 Task: Schedule a meditation and mindfulness session for the 17th at 11:00 AM.
Action: Mouse moved to (115, 268)
Screenshot: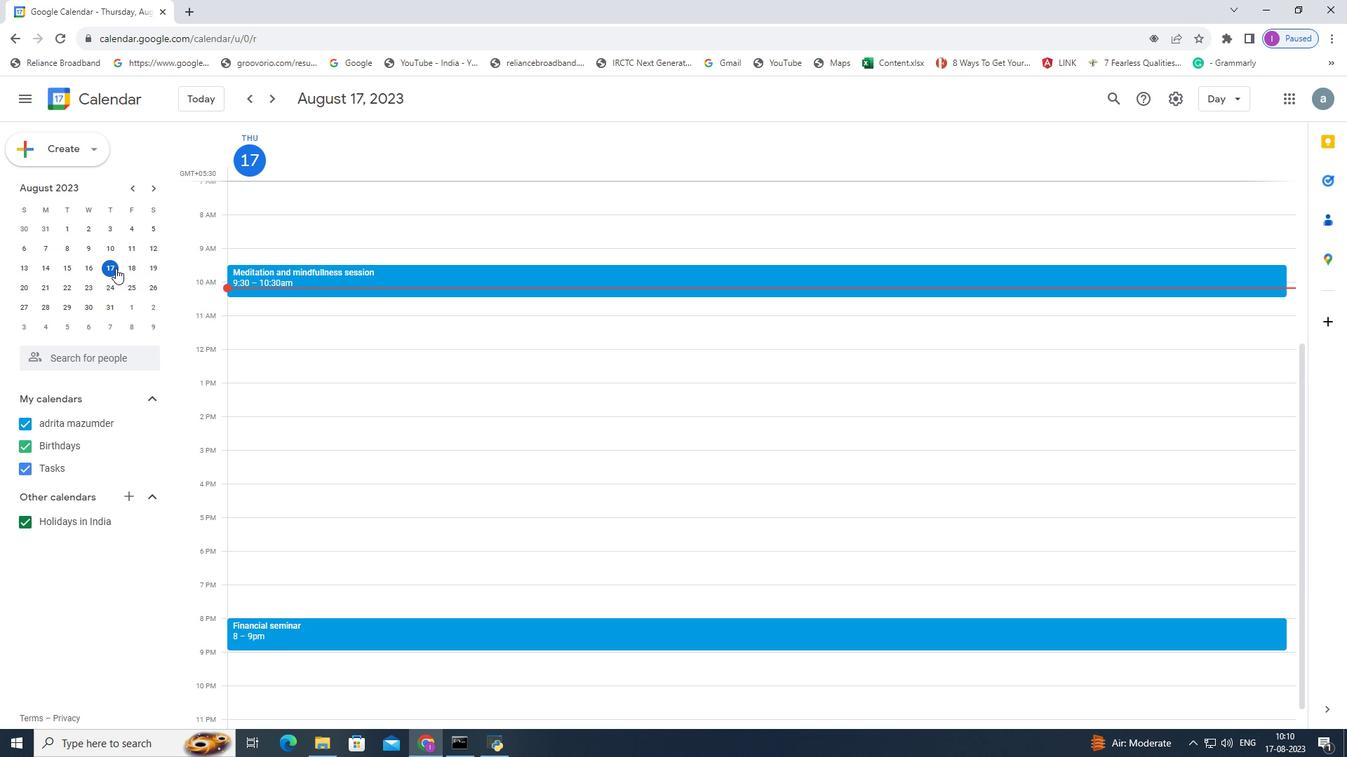 
Action: Mouse pressed left at (115, 268)
Screenshot: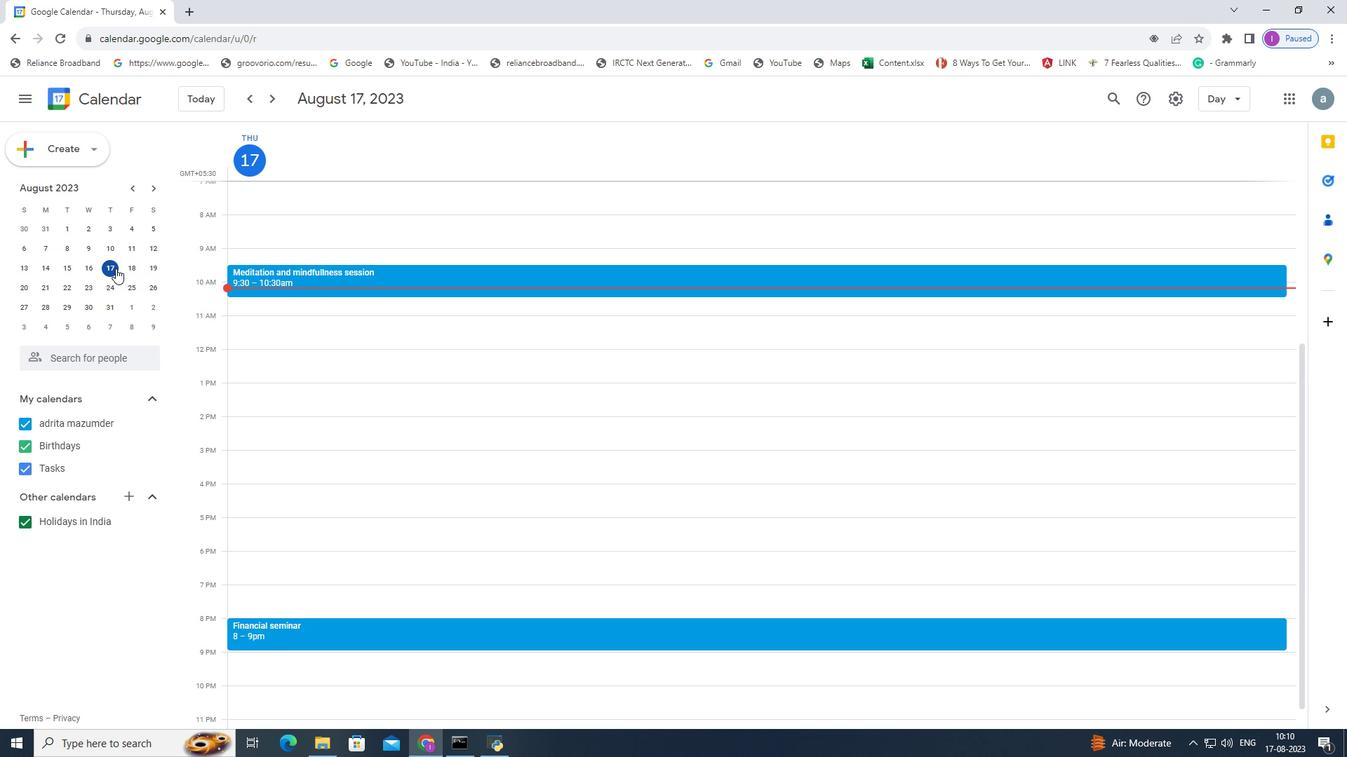 
Action: Mouse pressed left at (115, 268)
Screenshot: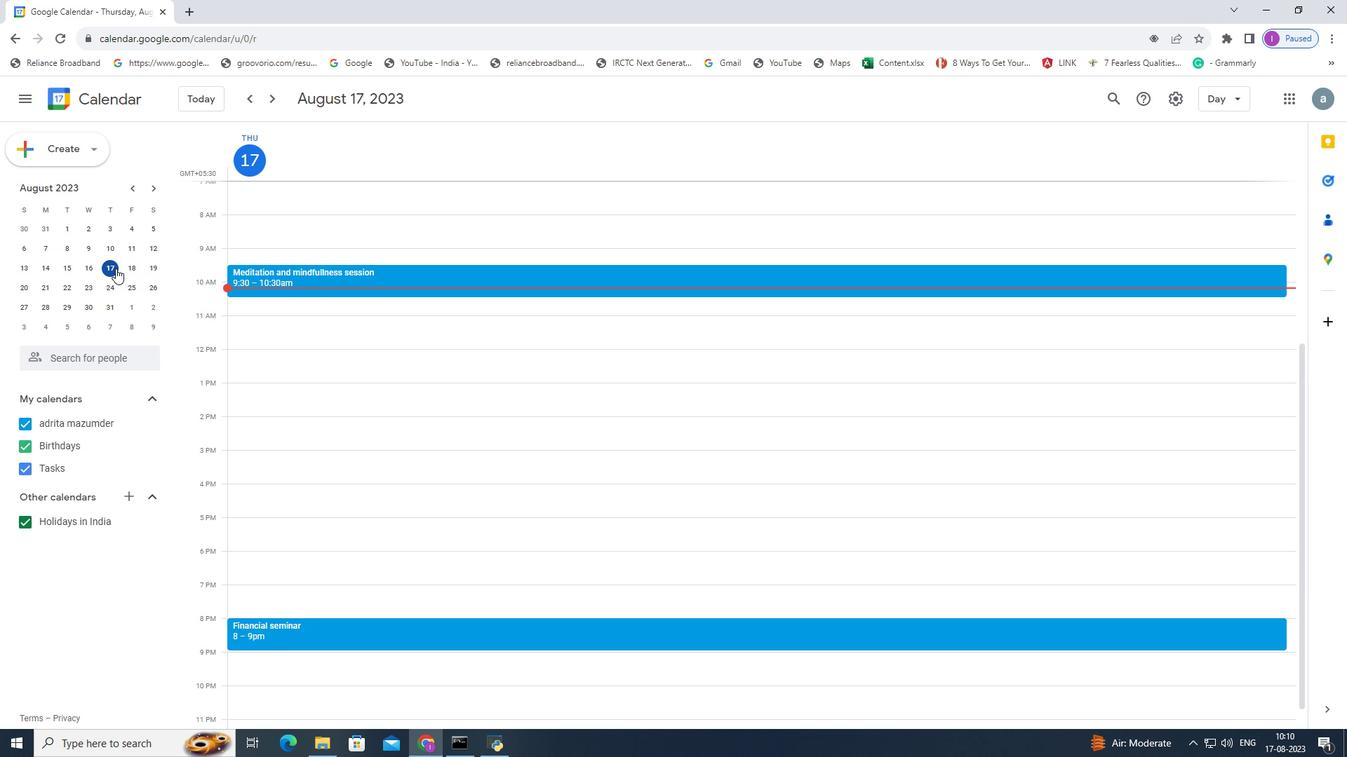 
Action: Mouse moved to (103, 265)
Screenshot: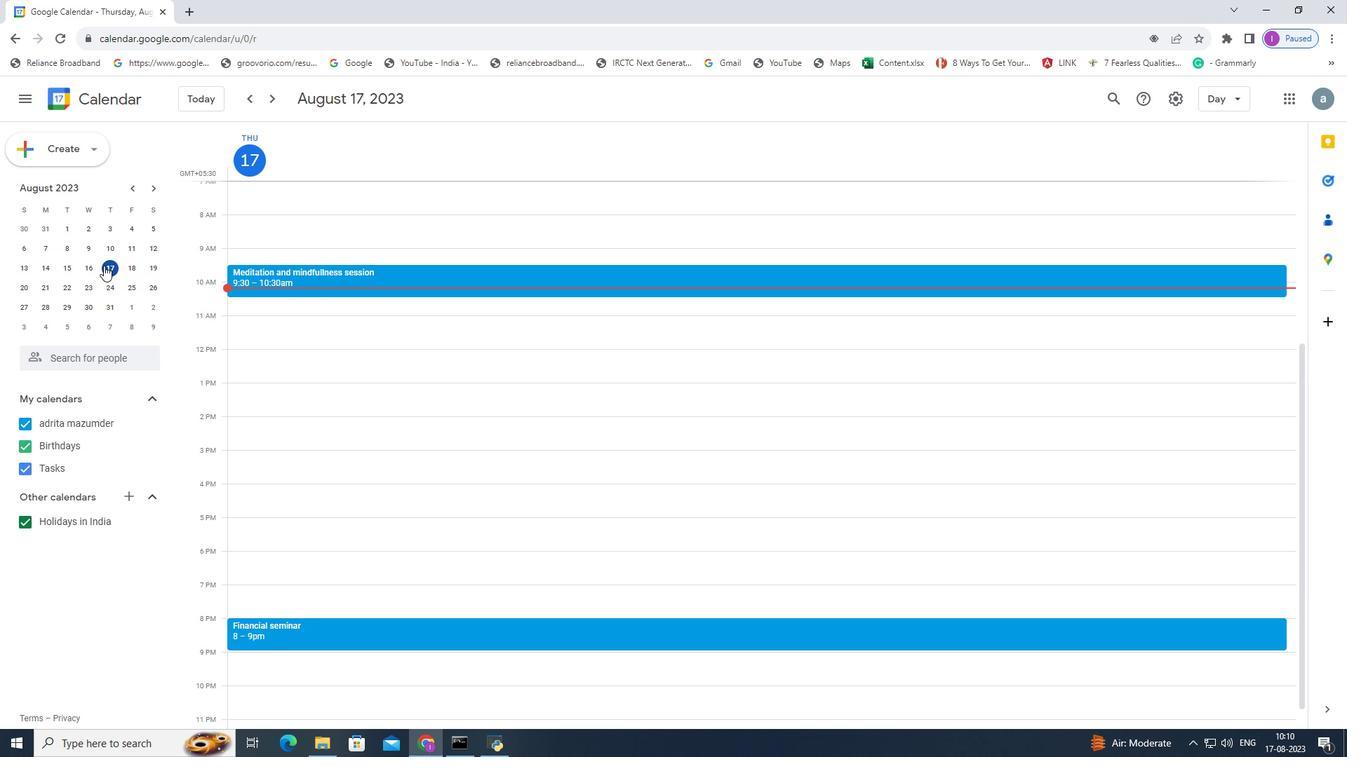 
Action: Mouse pressed left at (103, 265)
Screenshot: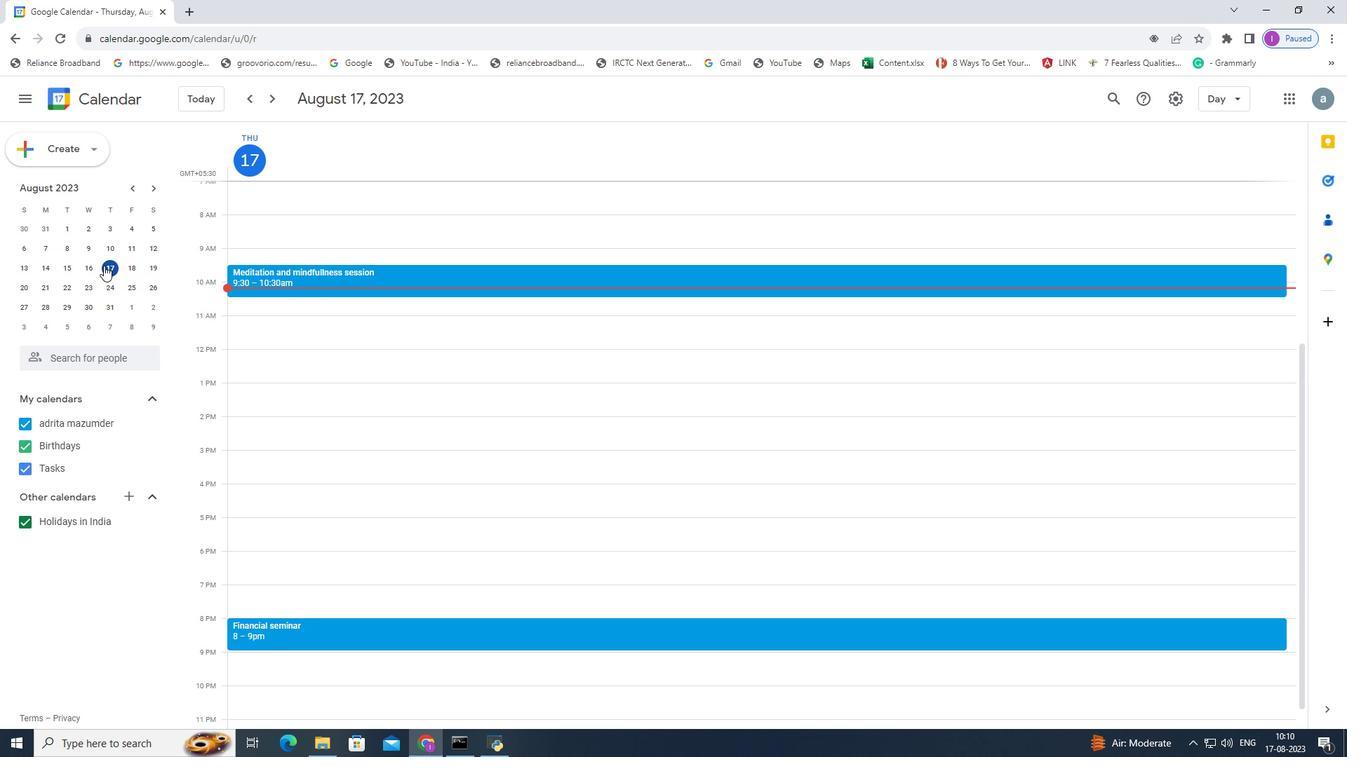 
Action: Mouse pressed left at (103, 265)
Screenshot: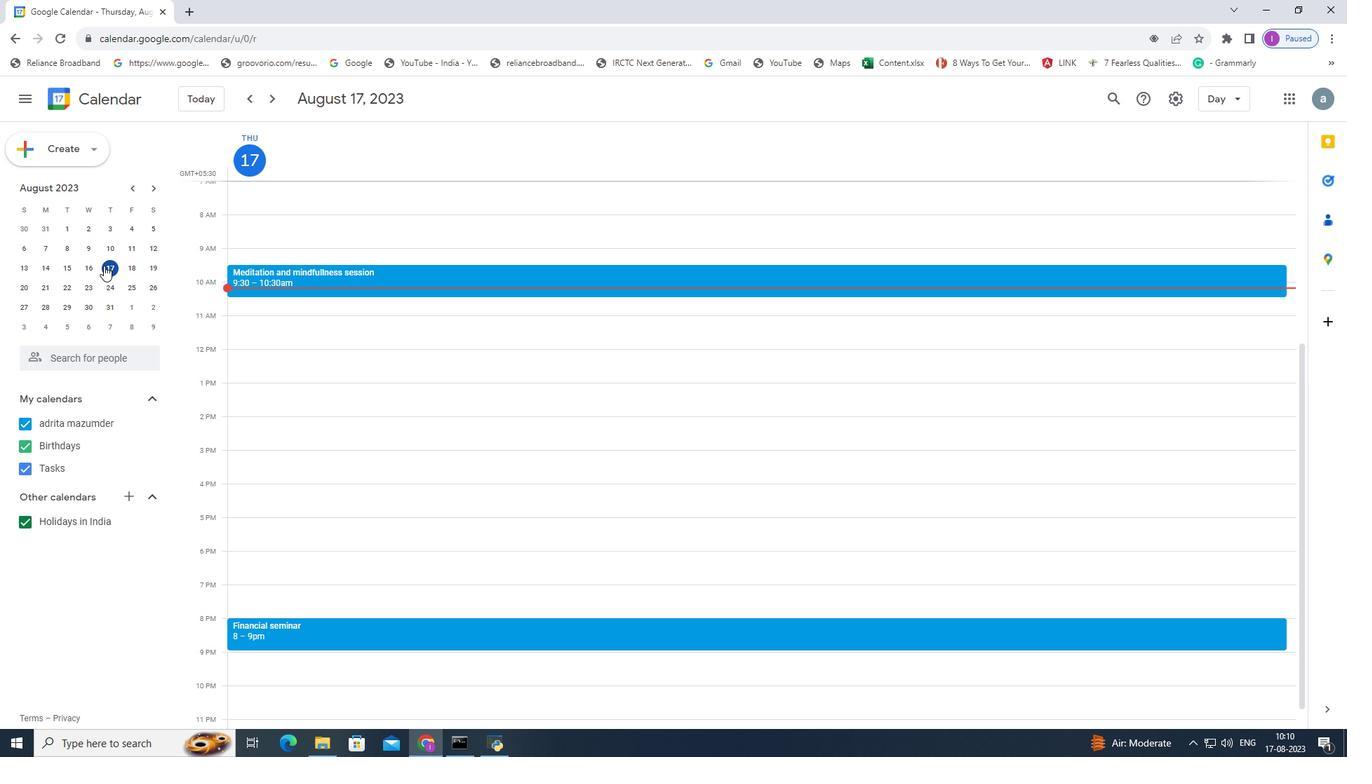 
Action: Mouse moved to (250, 310)
Screenshot: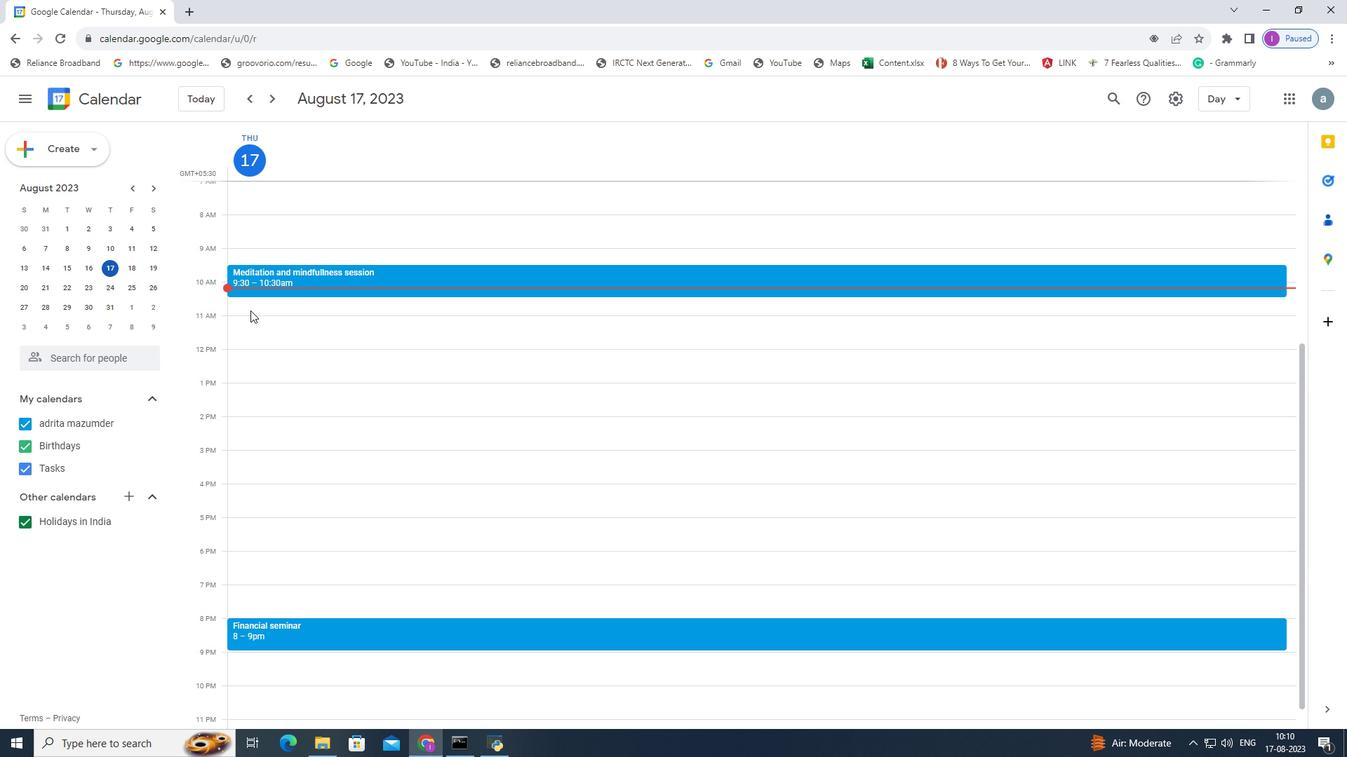 
Action: Mouse pressed left at (250, 310)
Screenshot: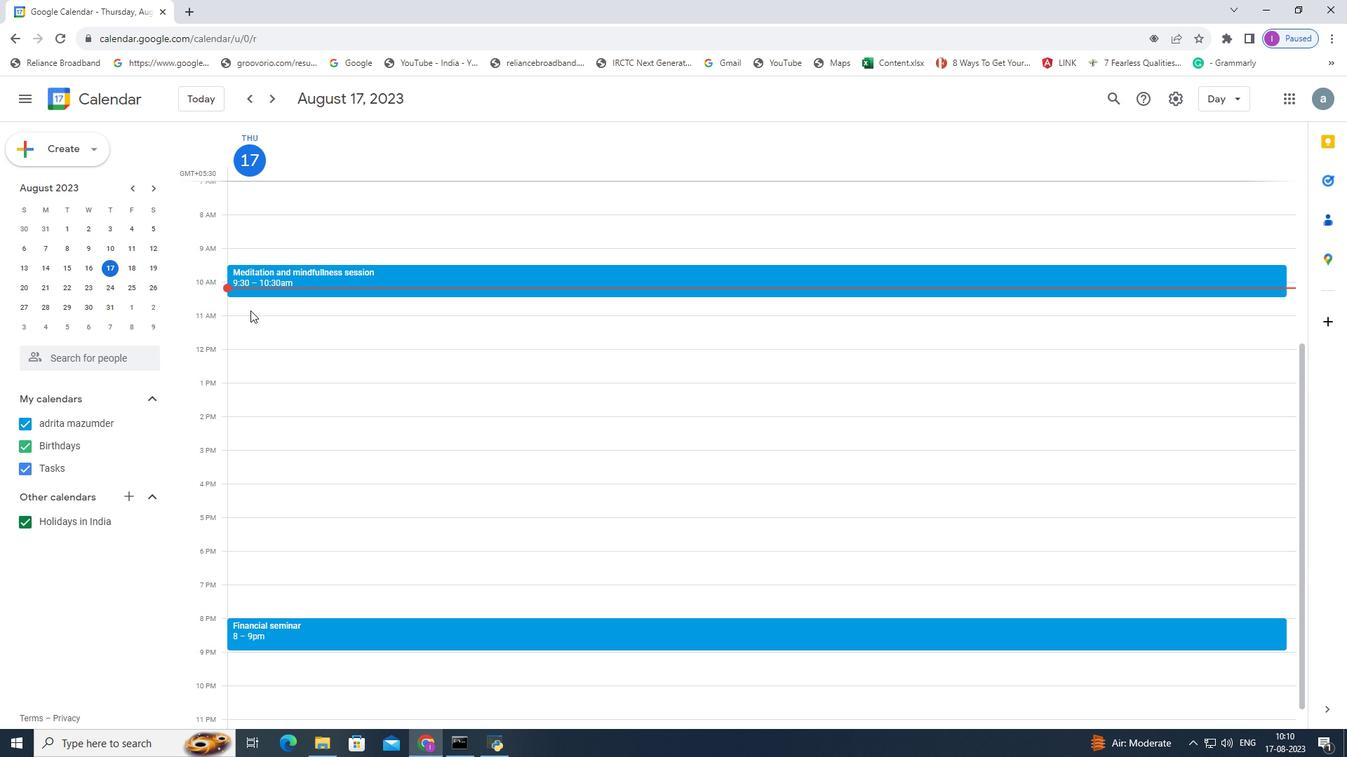 
Action: Mouse moved to (672, 275)
Screenshot: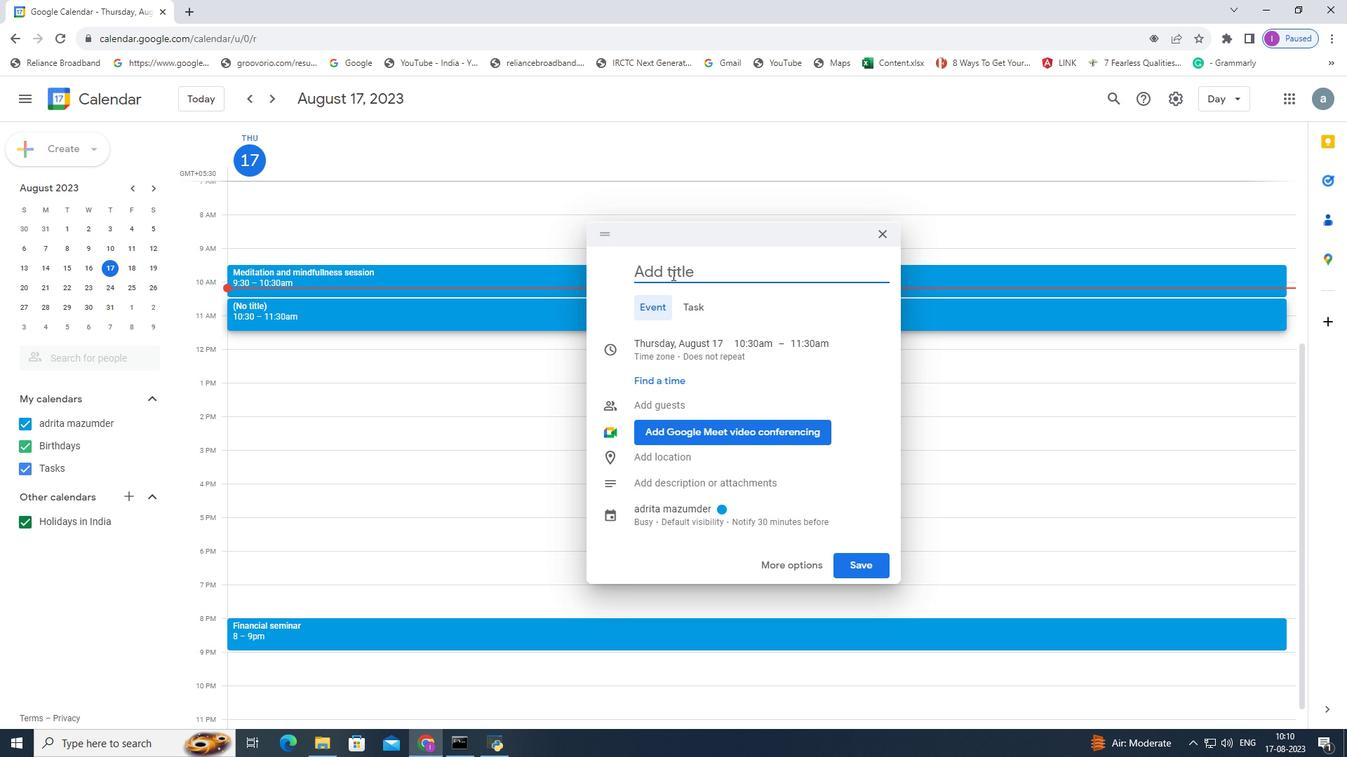
Action: Mouse pressed left at (672, 275)
Screenshot: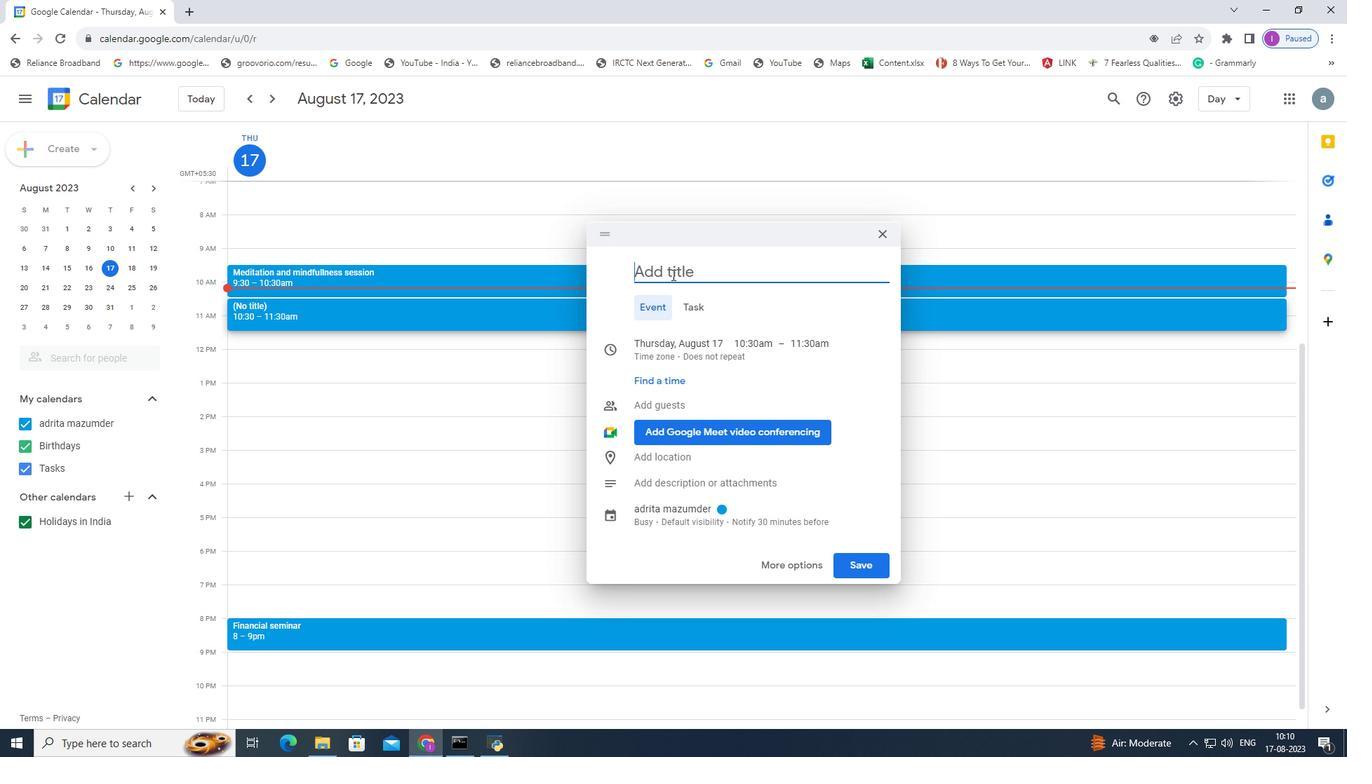 
Action: Mouse moved to (665, 264)
Screenshot: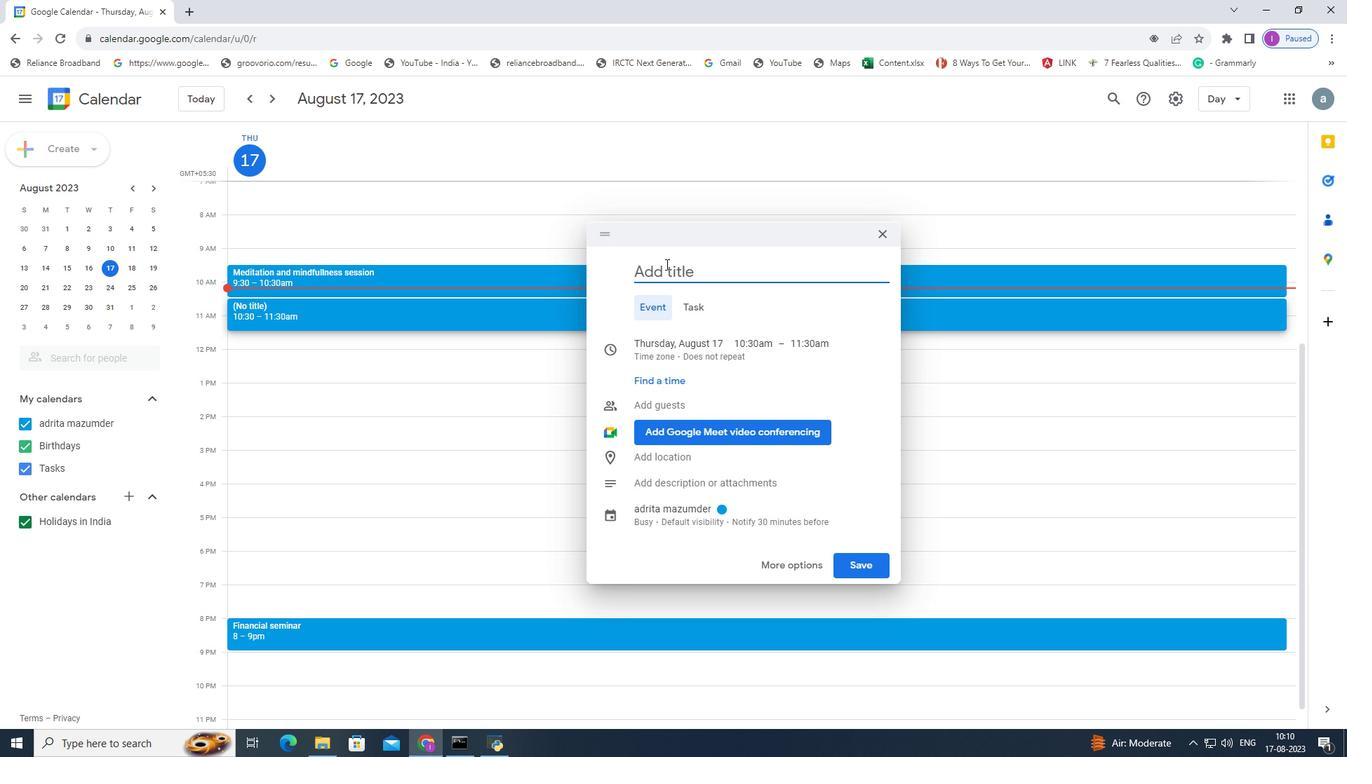 
Action: Key pressed <Key.shift>A<Key.space>m
Screenshot: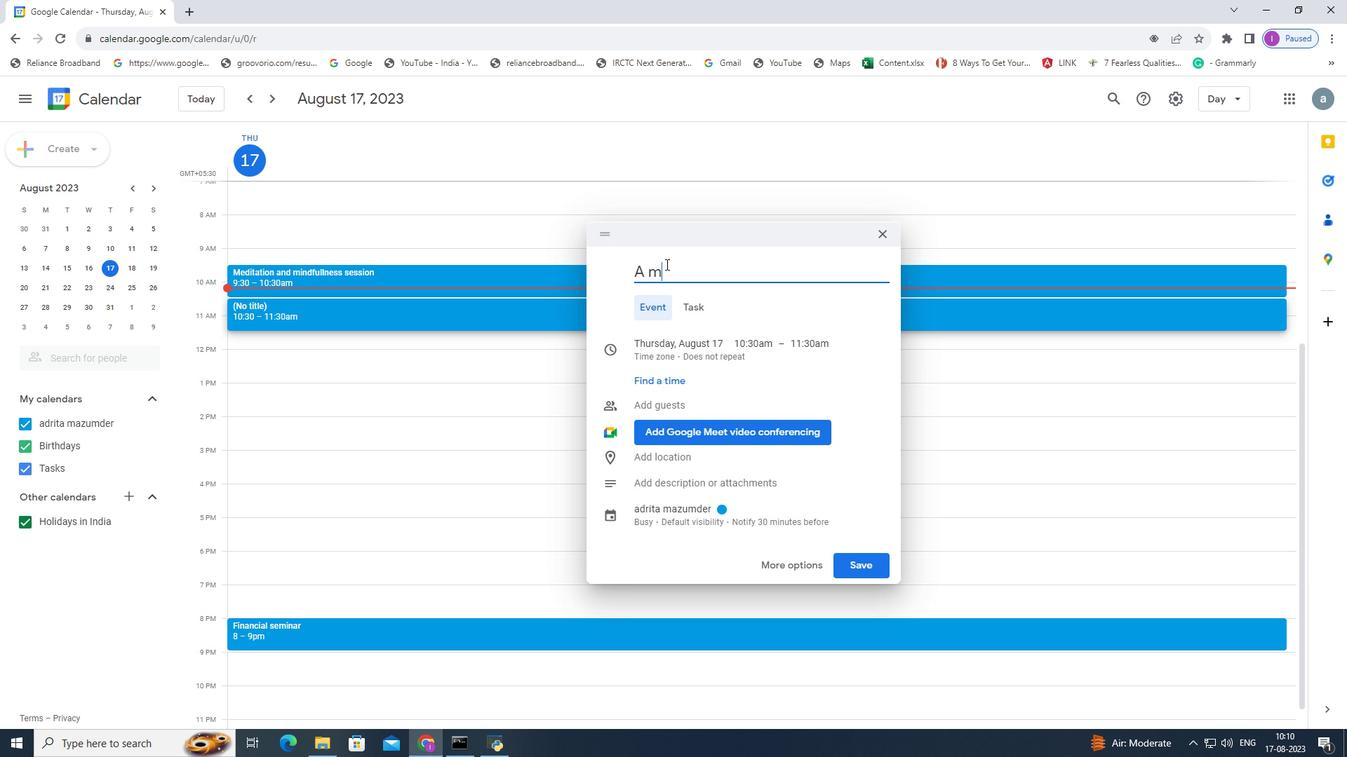 
Action: Mouse moved to (665, 263)
Screenshot: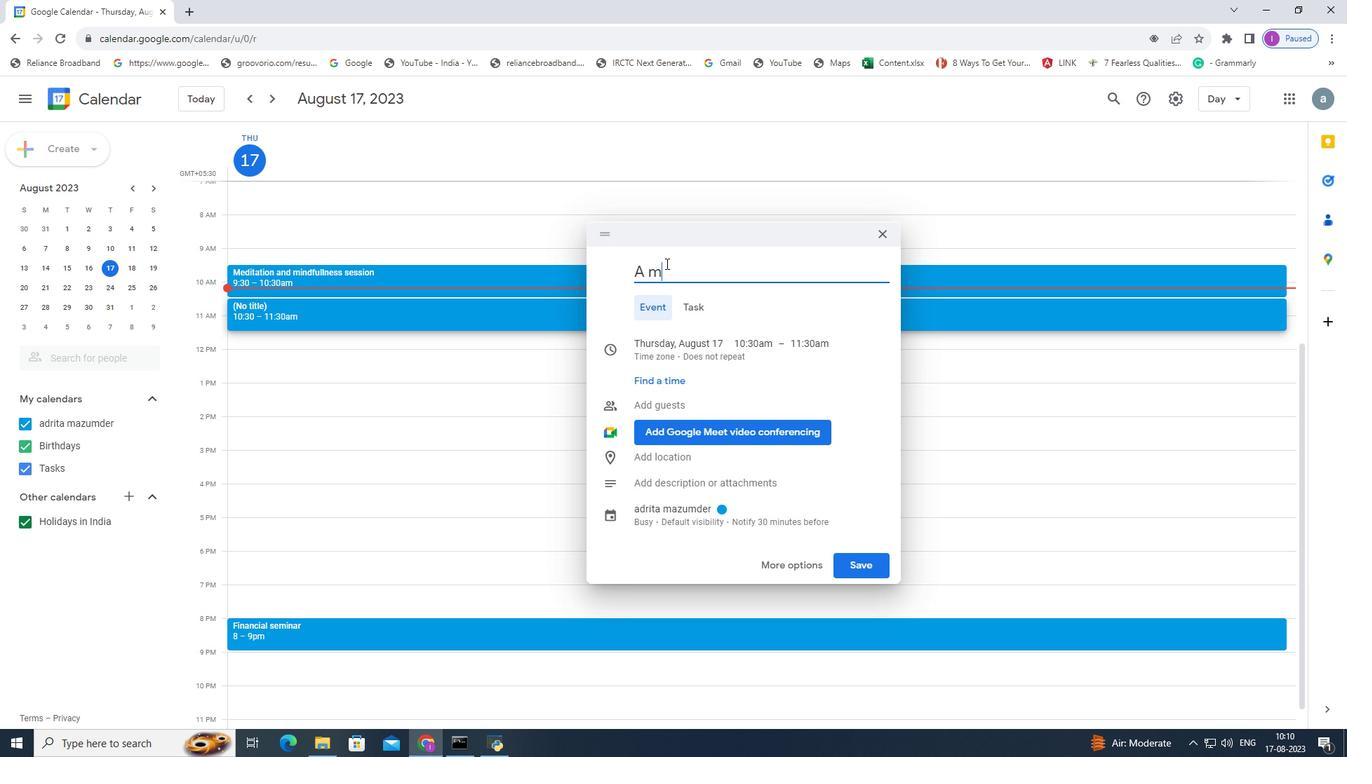 
Action: Key pressed editation<Key.space>and<Key.space>mindfullness<Key.space>session
Screenshot: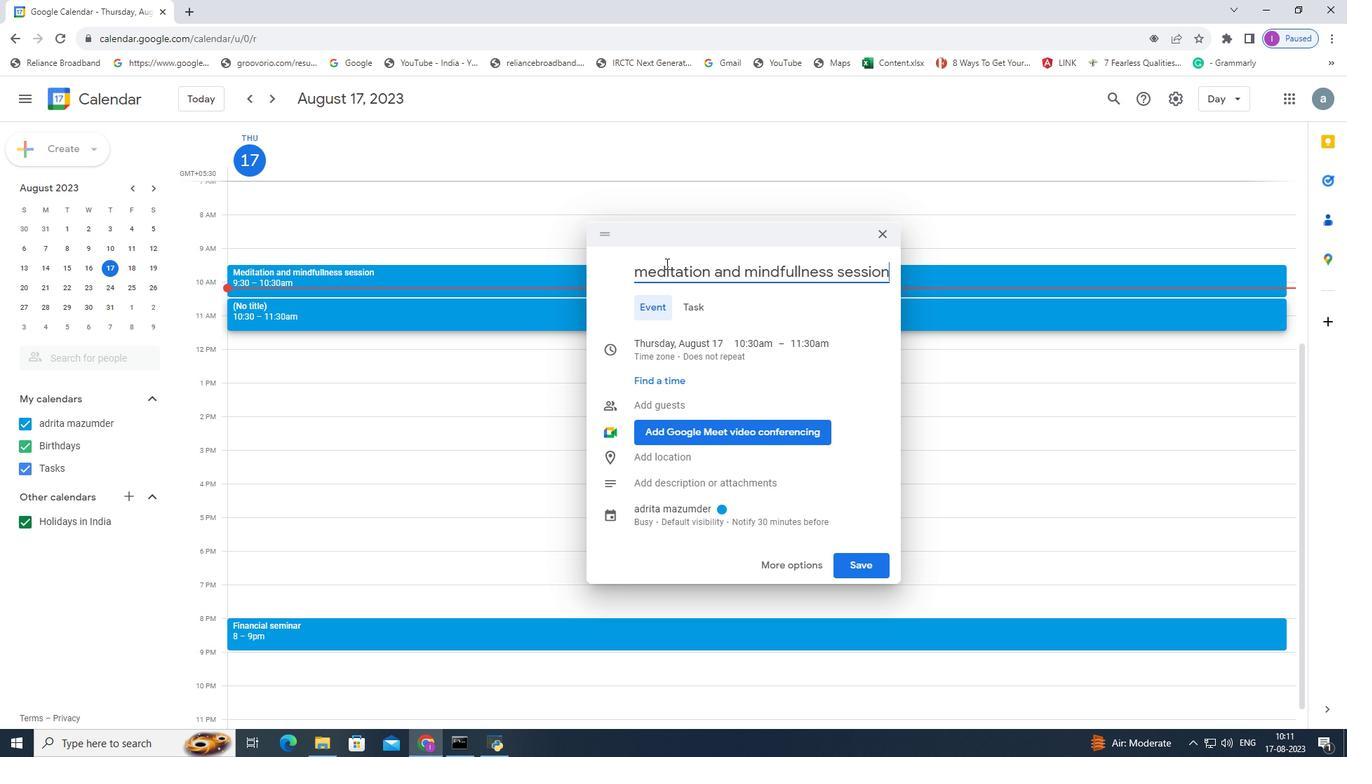 
Action: Mouse moved to (863, 569)
Screenshot: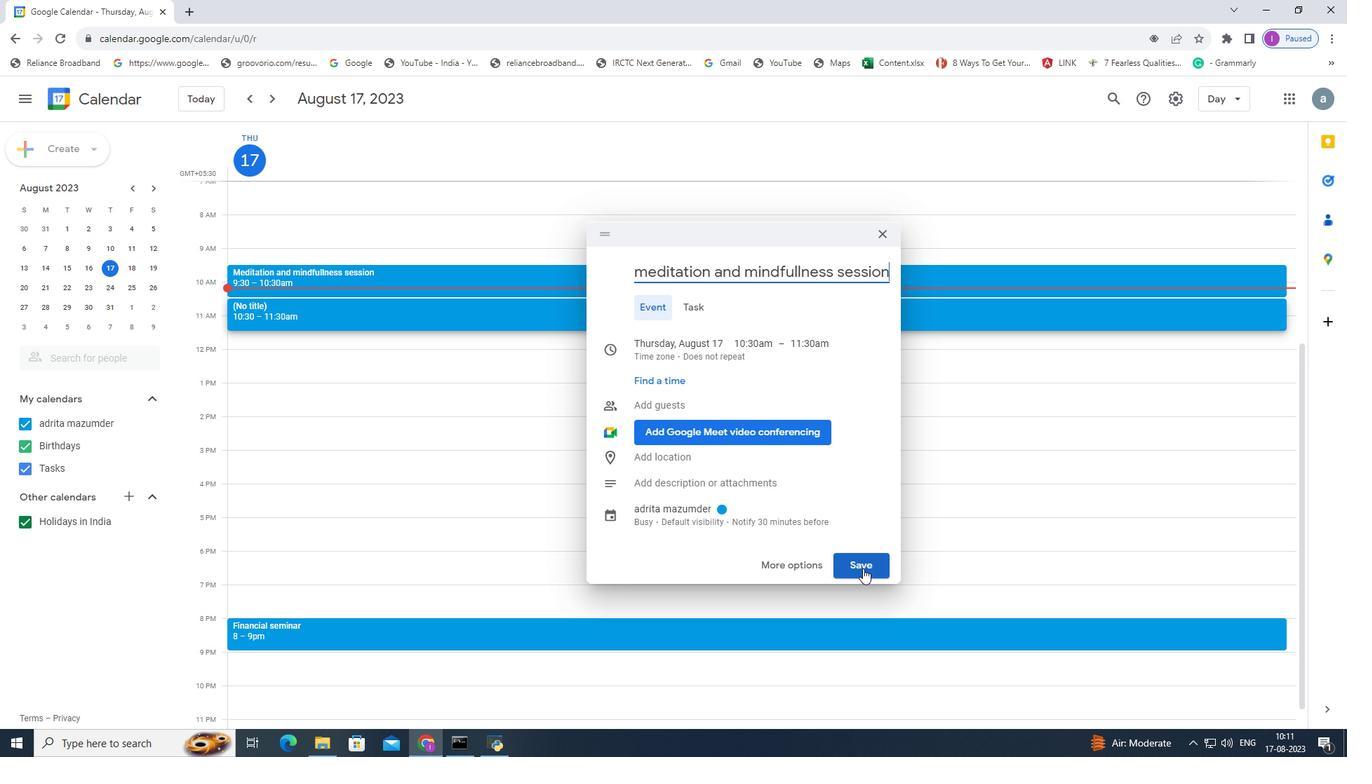 
Action: Mouse pressed left at (863, 569)
Screenshot: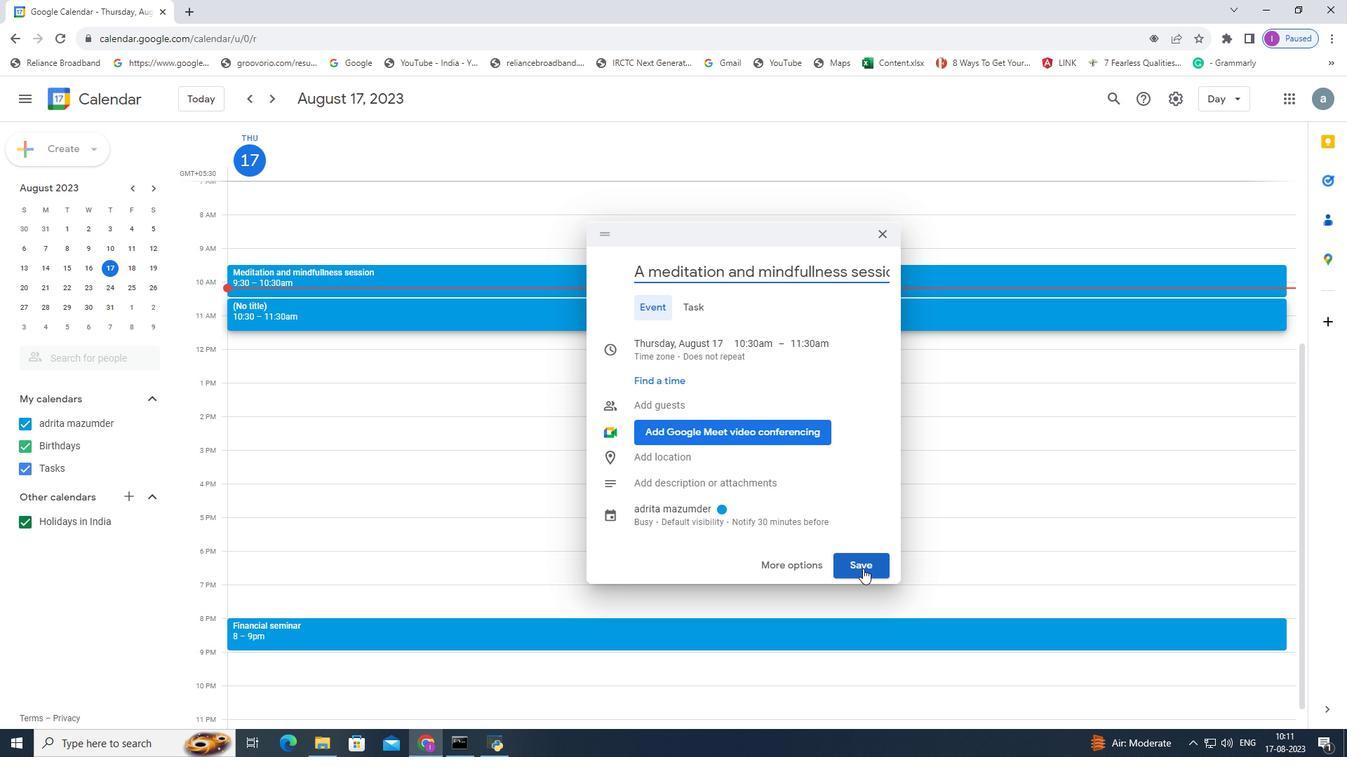 
Action: Mouse moved to (1289, 315)
Screenshot: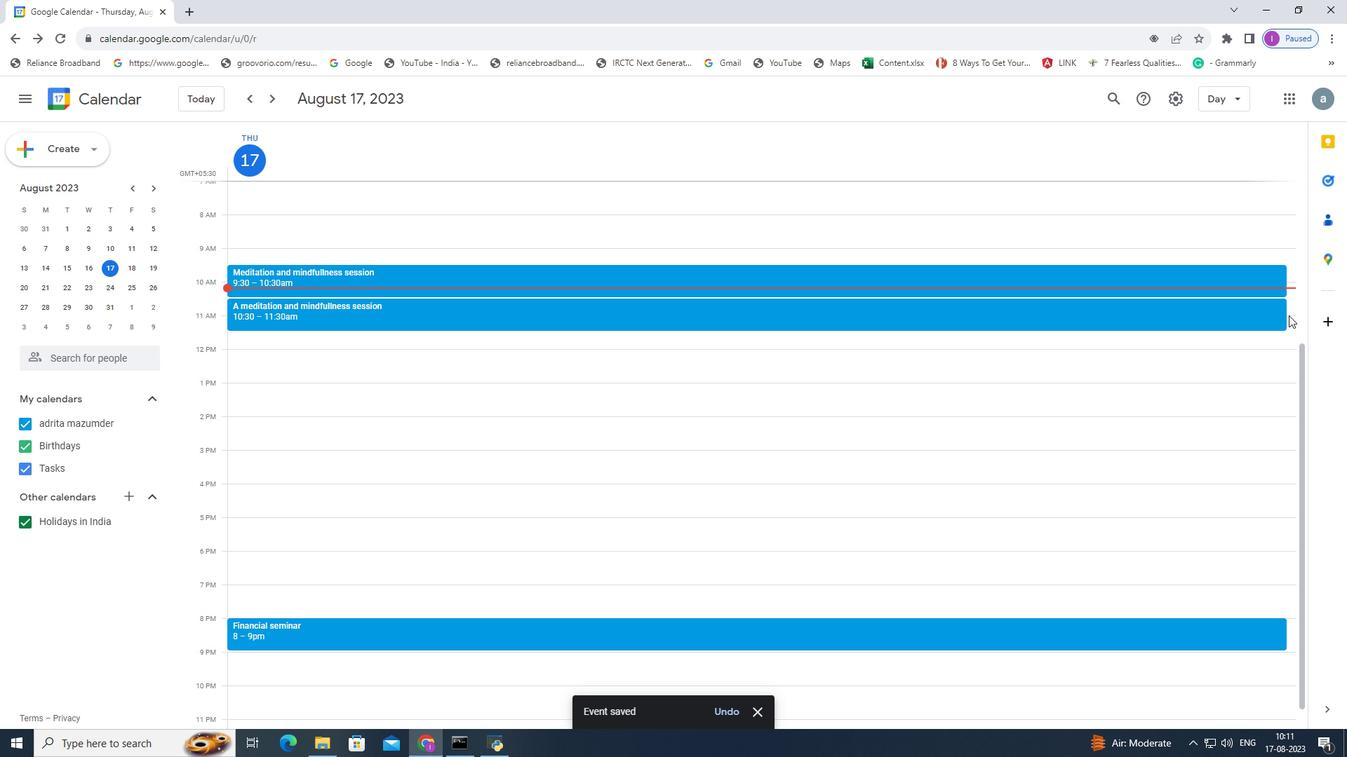
